 Task: Toggle the format on the save-enabled option in the notebook.
Action: Mouse moved to (48, 668)
Screenshot: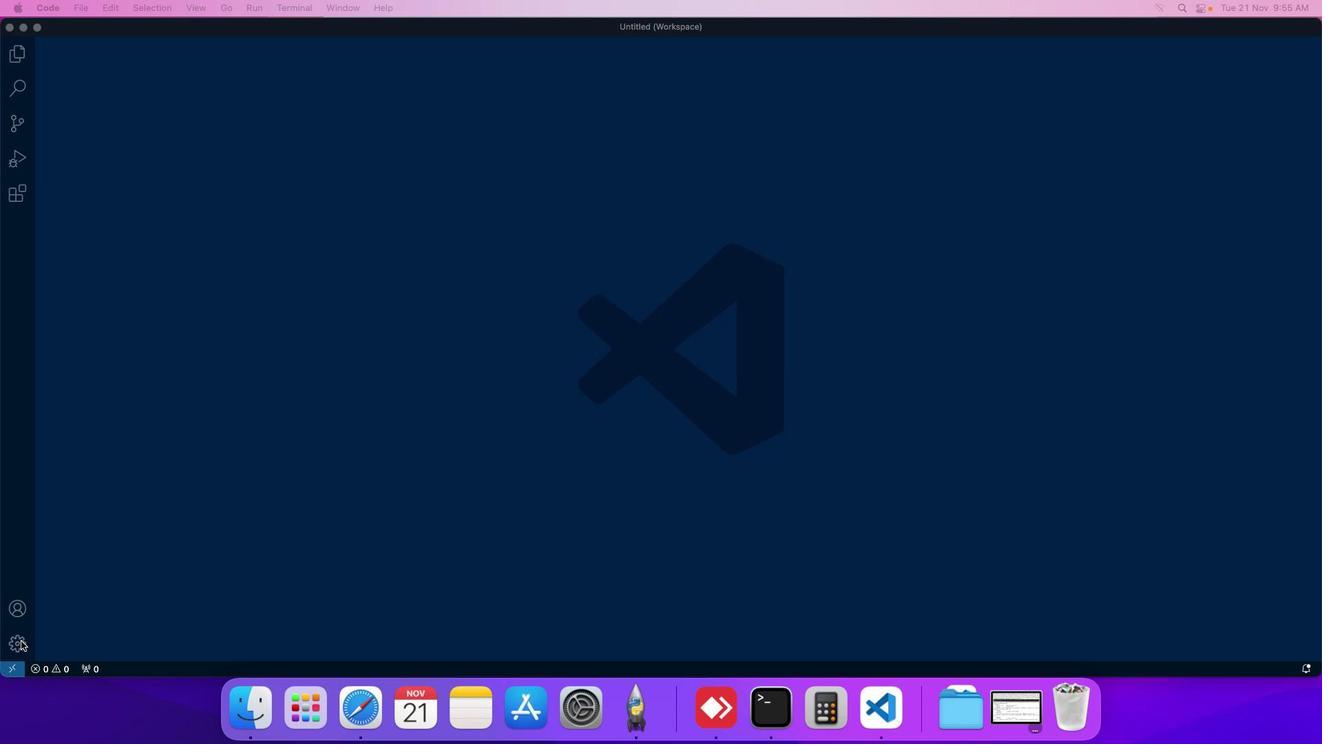 
Action: Mouse pressed left at (48, 668)
Screenshot: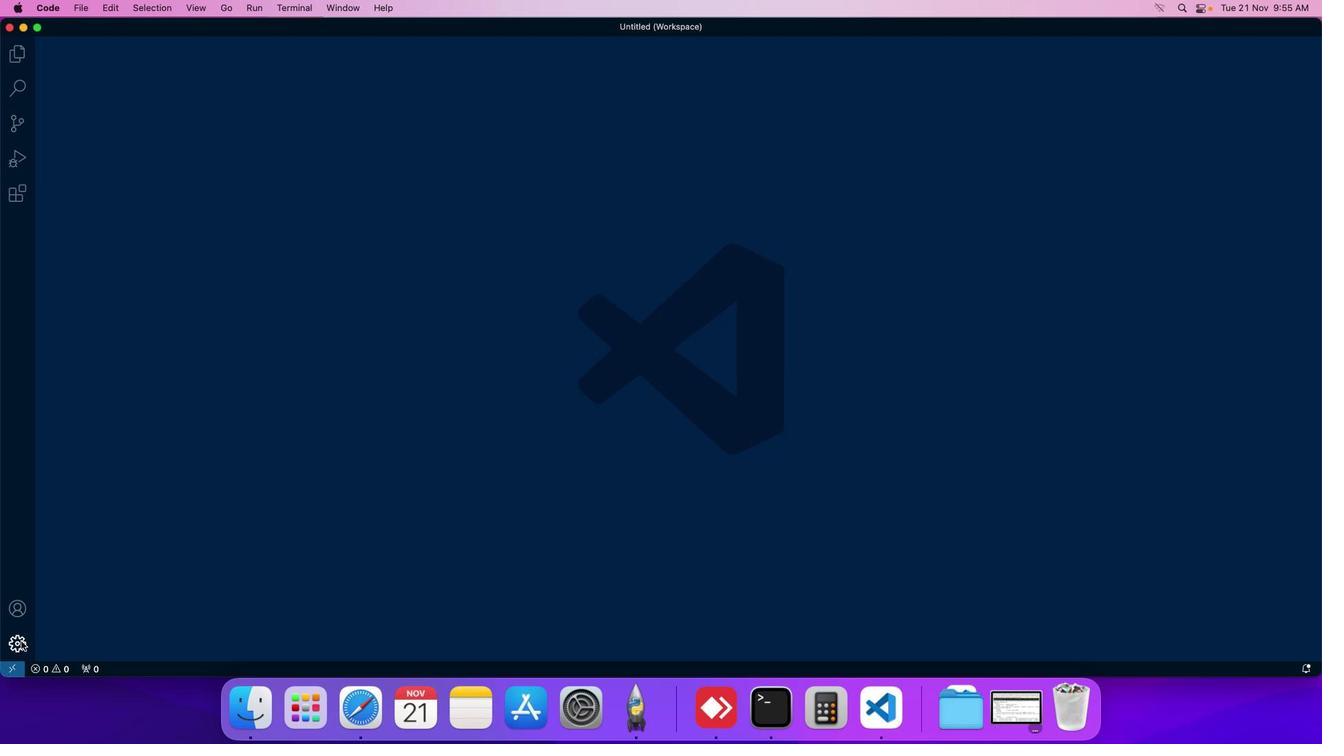 
Action: Mouse moved to (100, 569)
Screenshot: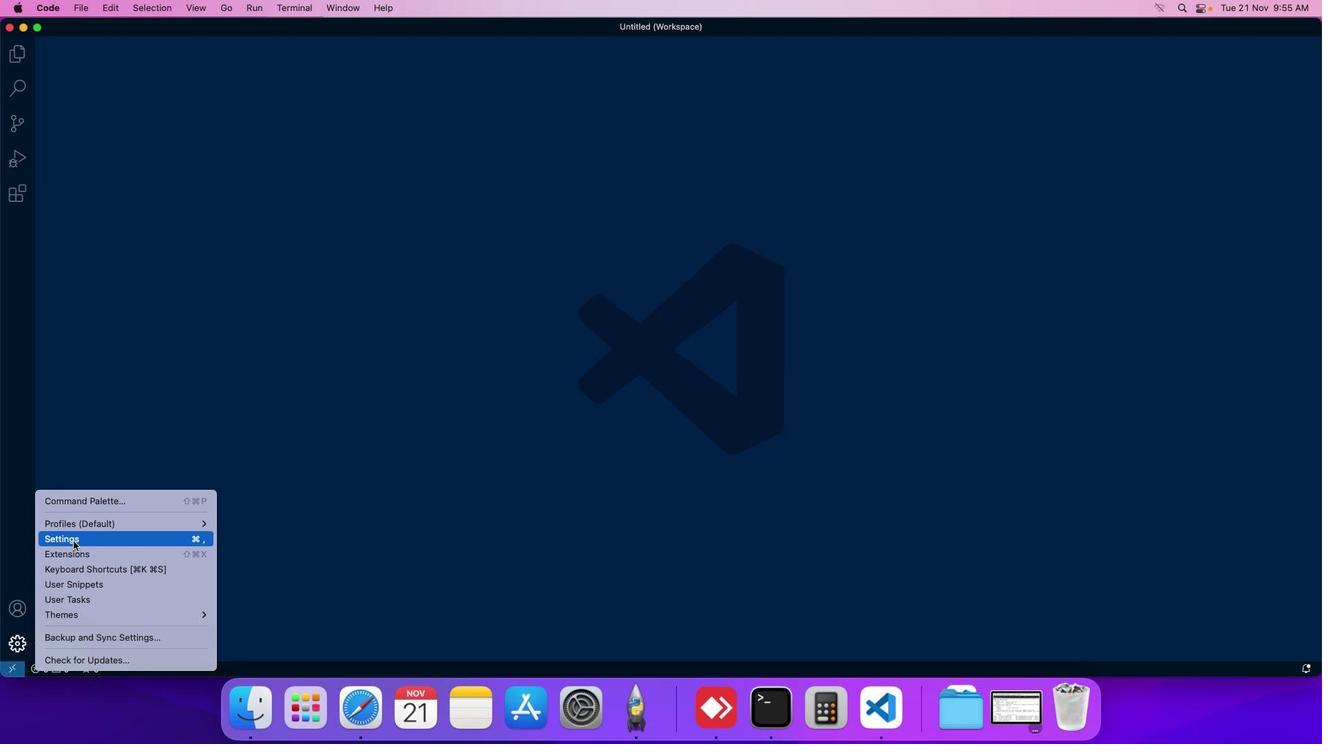 
Action: Mouse pressed left at (100, 569)
Screenshot: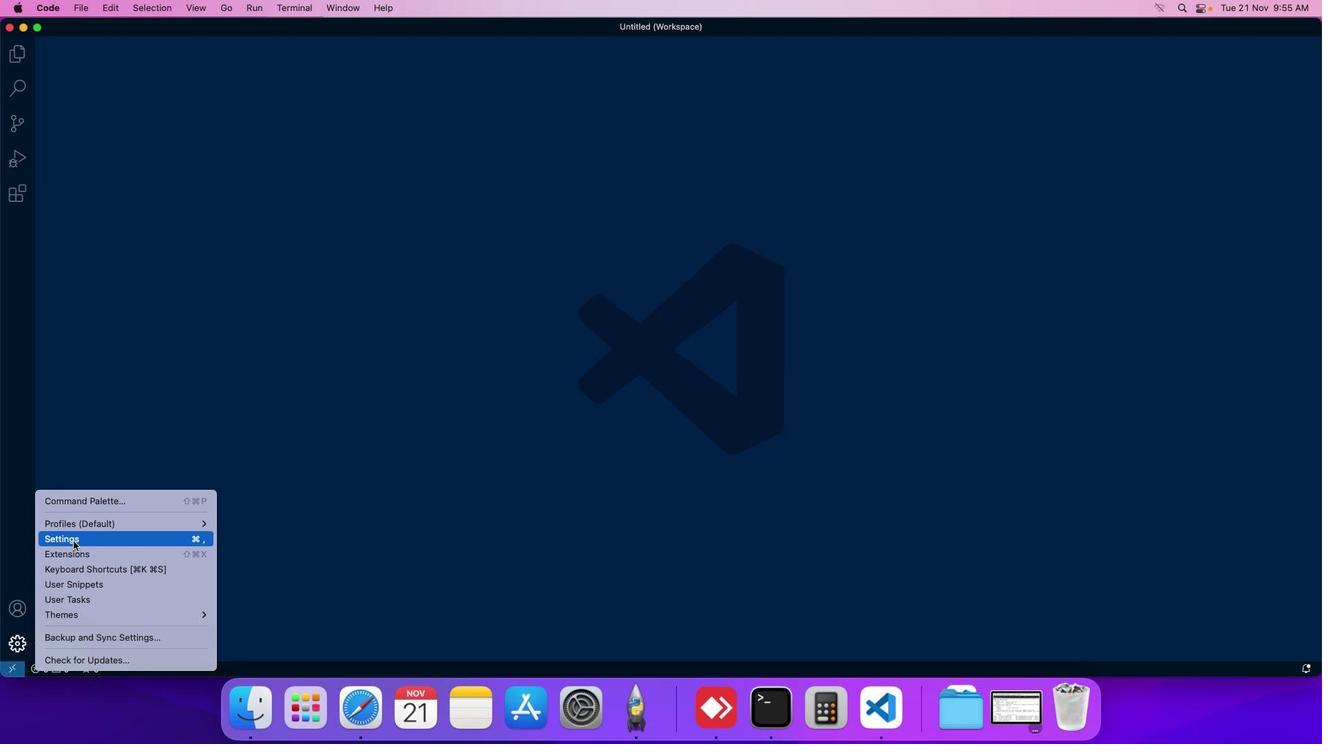 
Action: Mouse moved to (334, 137)
Screenshot: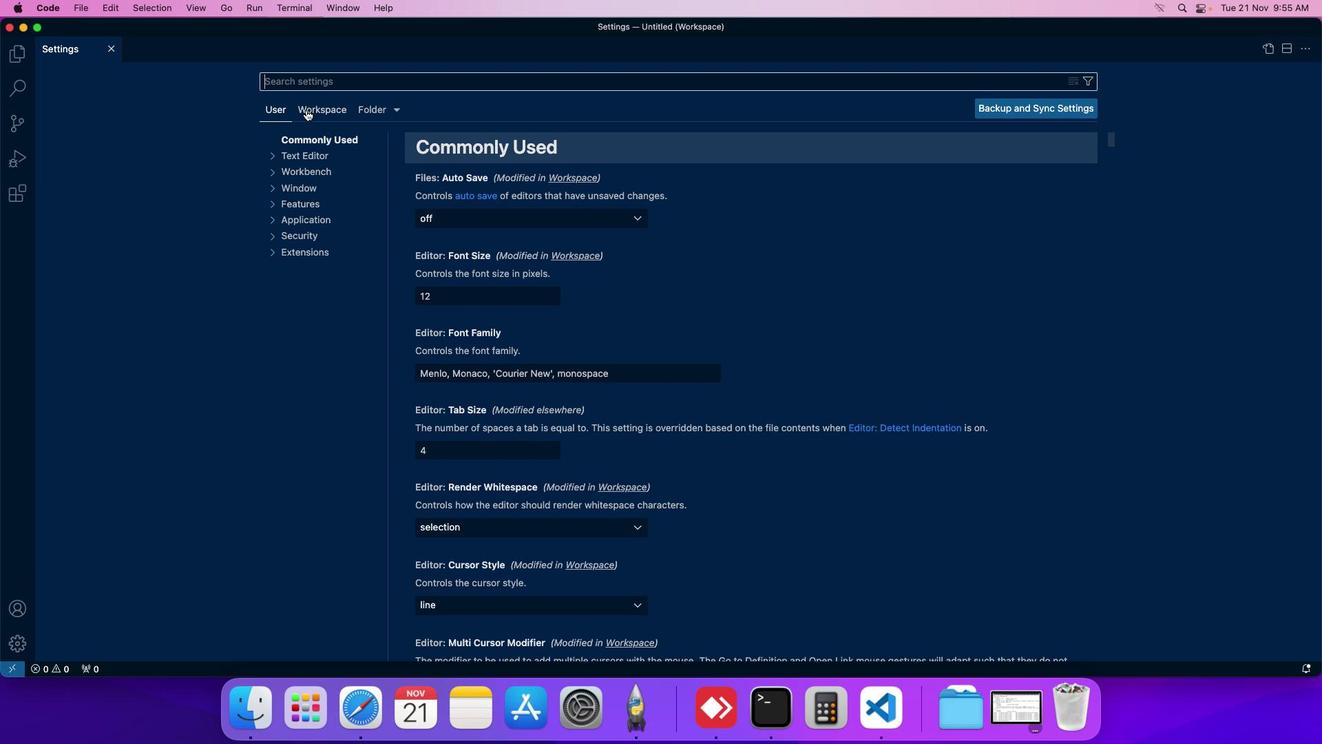 
Action: Mouse pressed left at (334, 137)
Screenshot: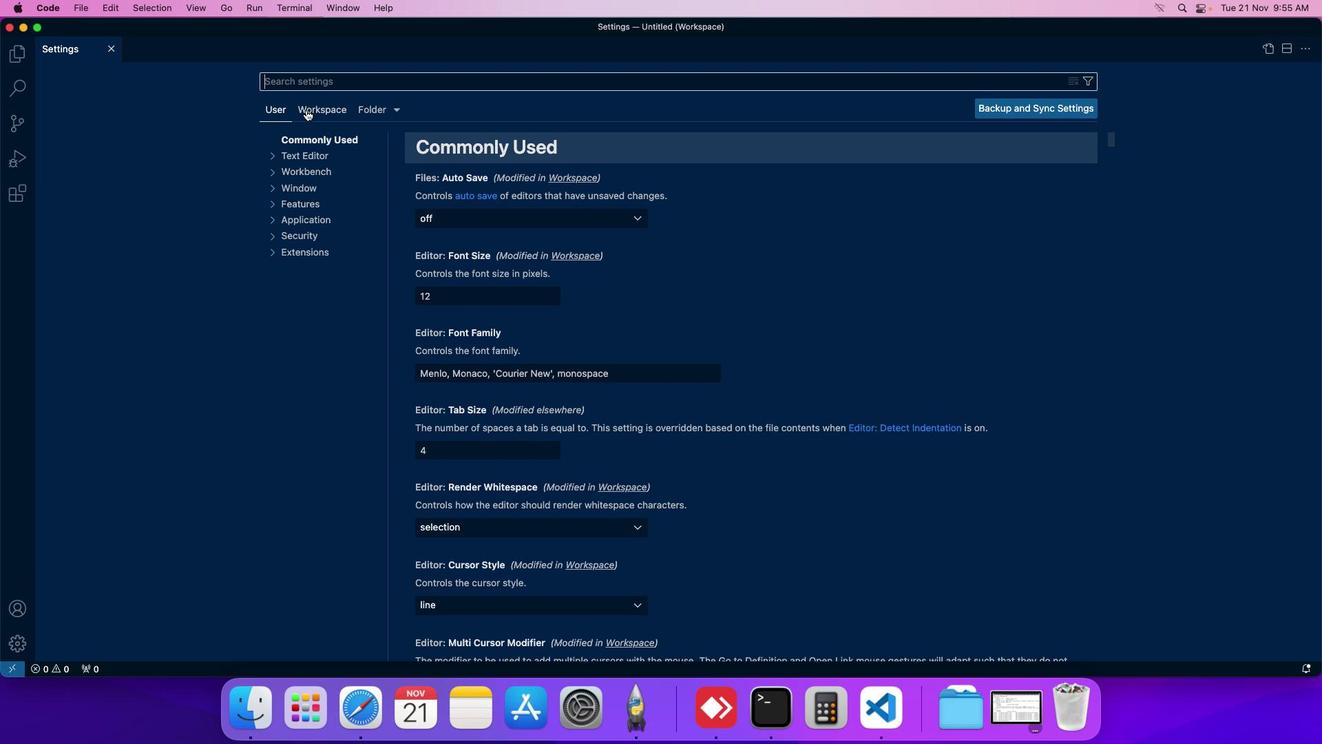 
Action: Mouse moved to (332, 234)
Screenshot: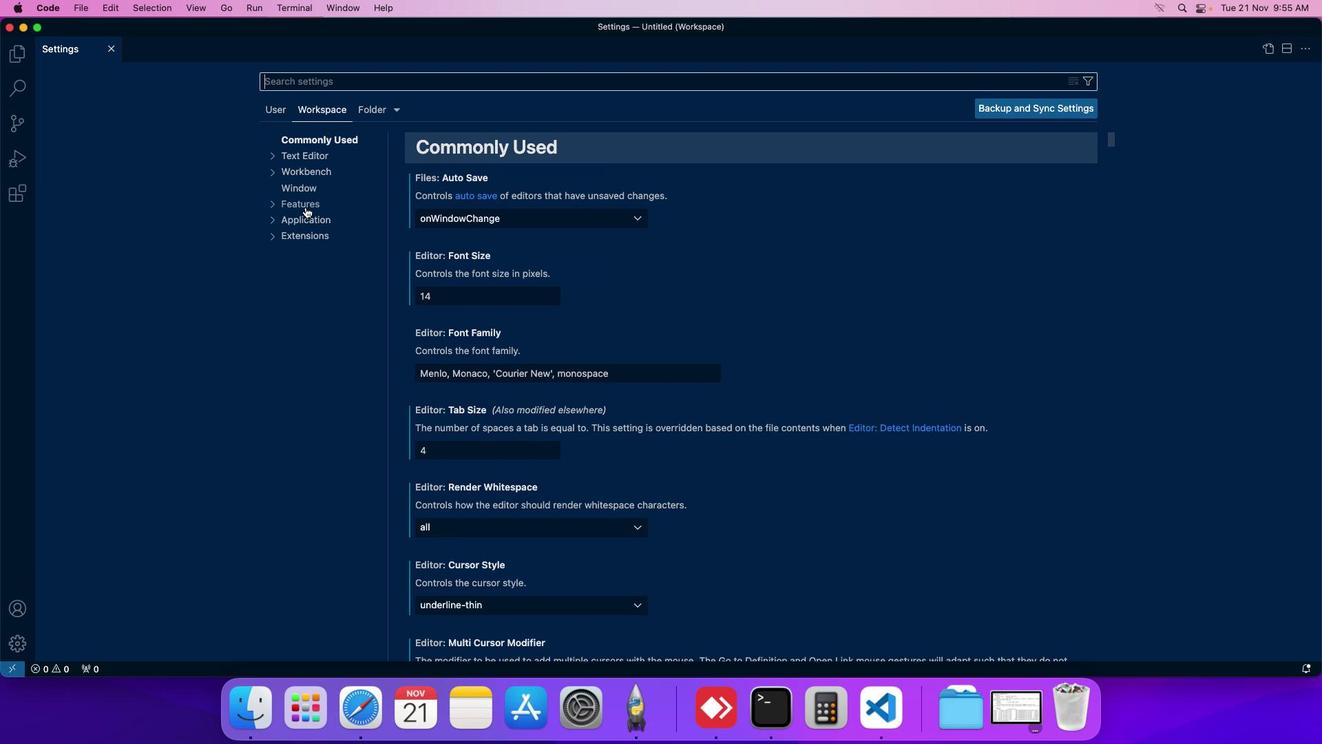 
Action: Mouse pressed left at (332, 234)
Screenshot: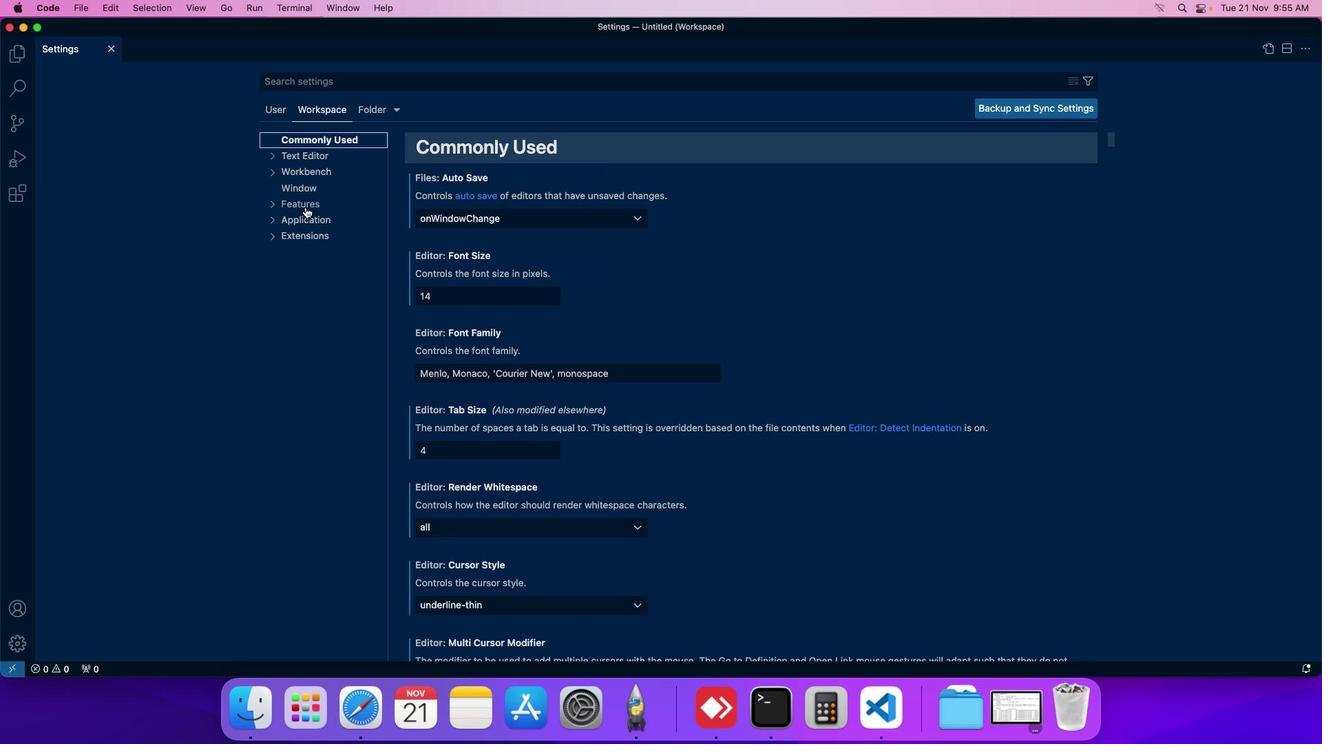 
Action: Mouse moved to (339, 471)
Screenshot: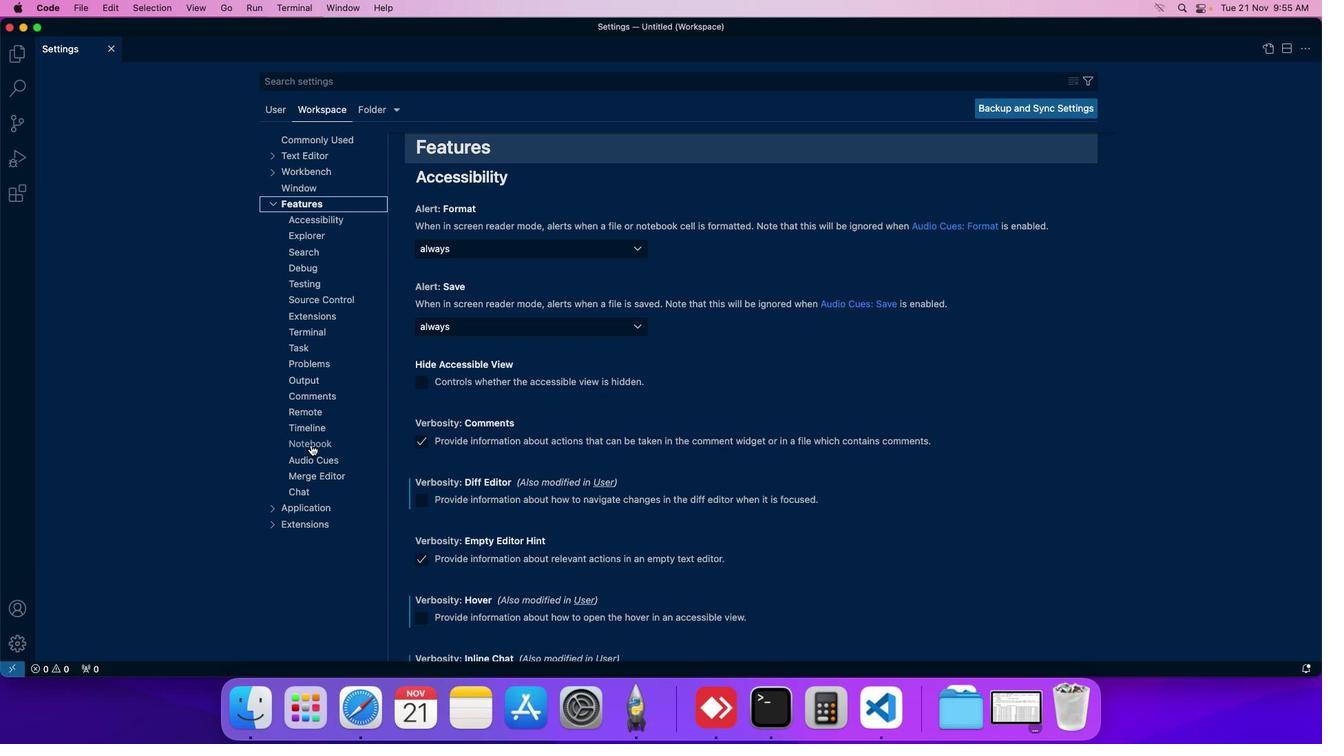 
Action: Mouse pressed left at (339, 471)
Screenshot: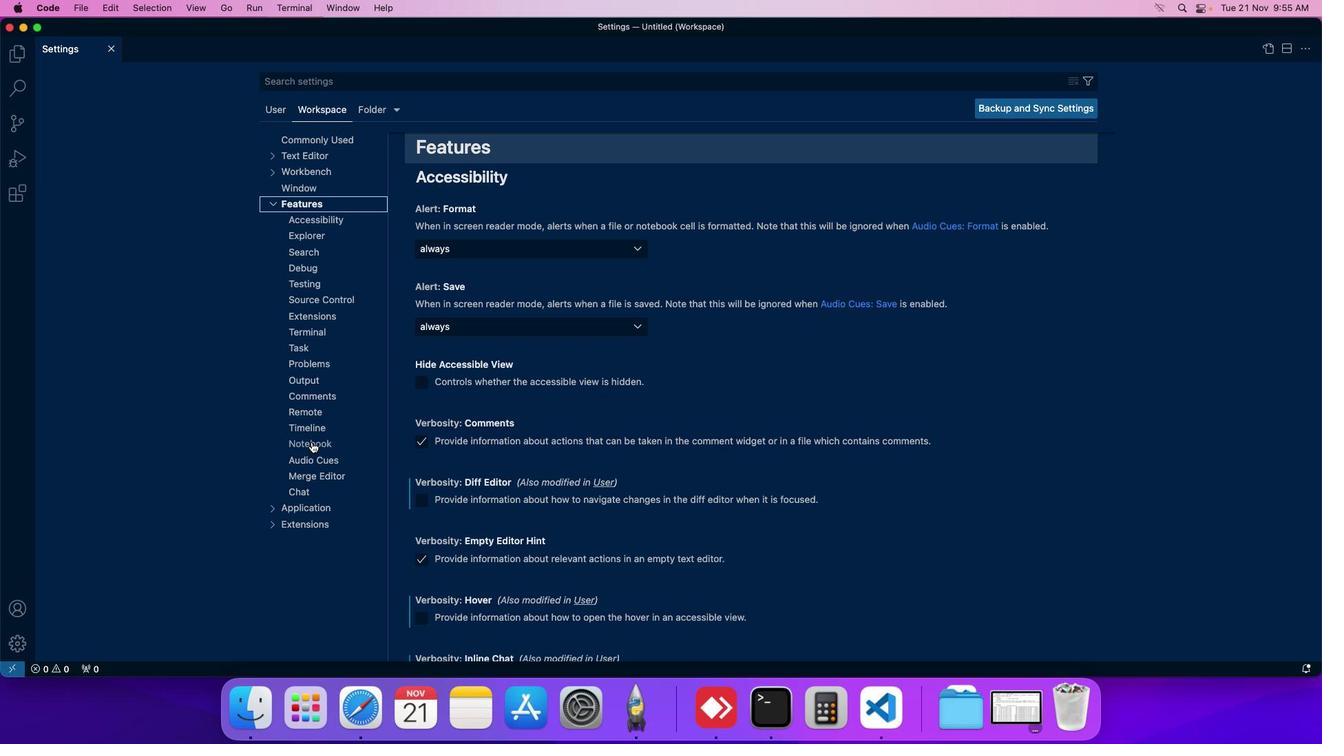 
Action: Mouse moved to (478, 496)
Screenshot: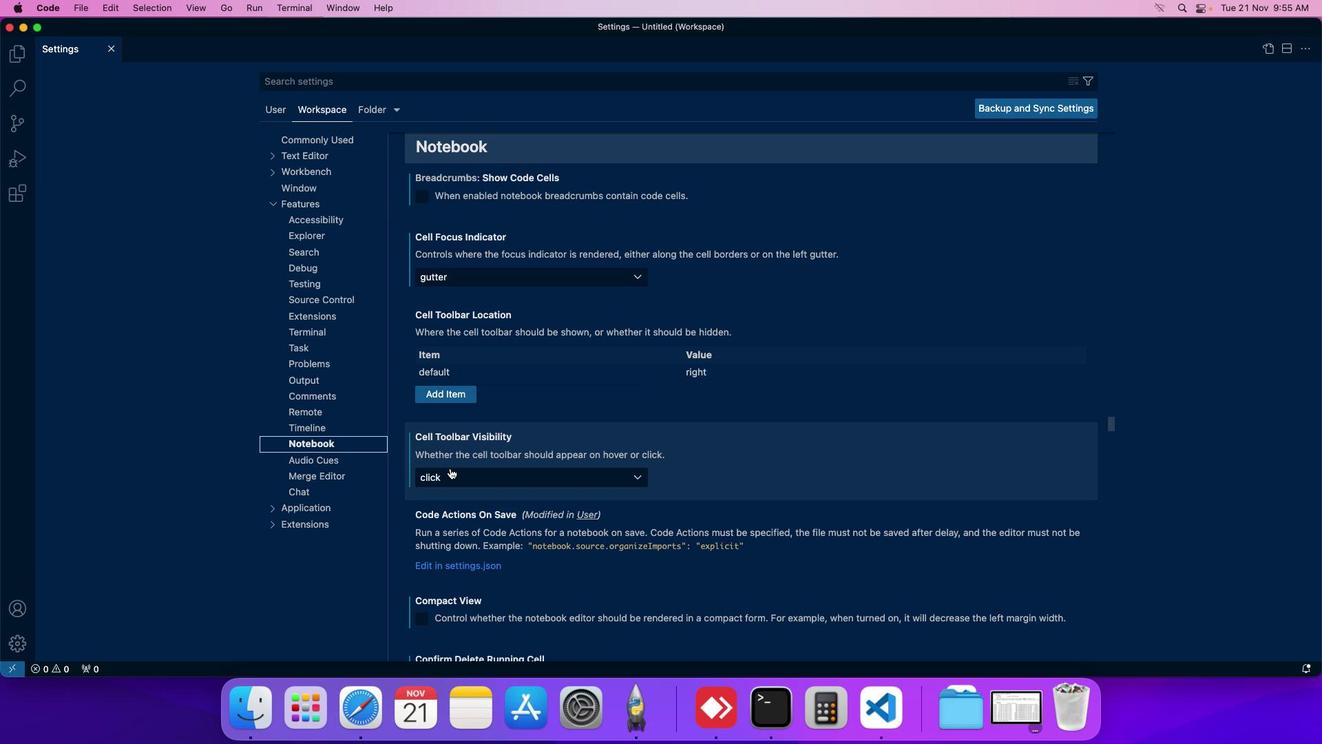 
Action: Mouse scrolled (478, 496) with delta (27, 26)
Screenshot: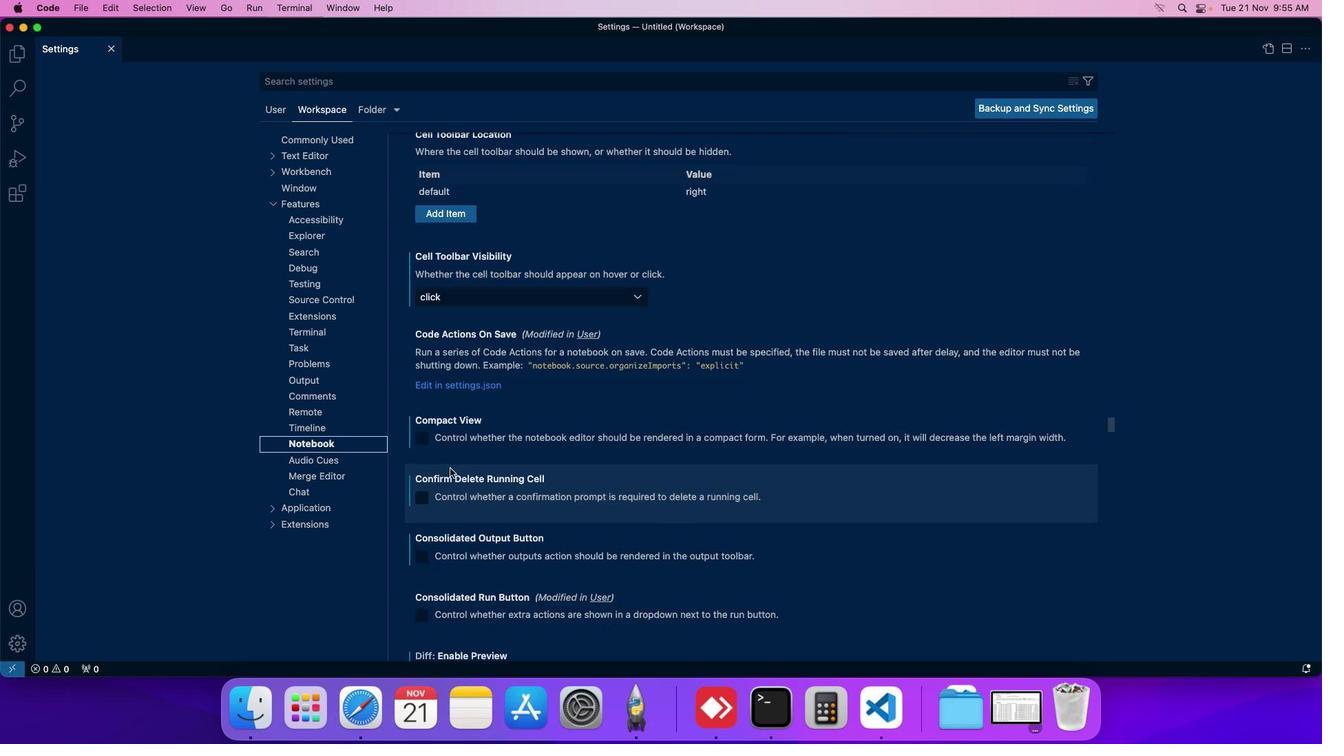 
Action: Mouse scrolled (478, 496) with delta (27, 26)
Screenshot: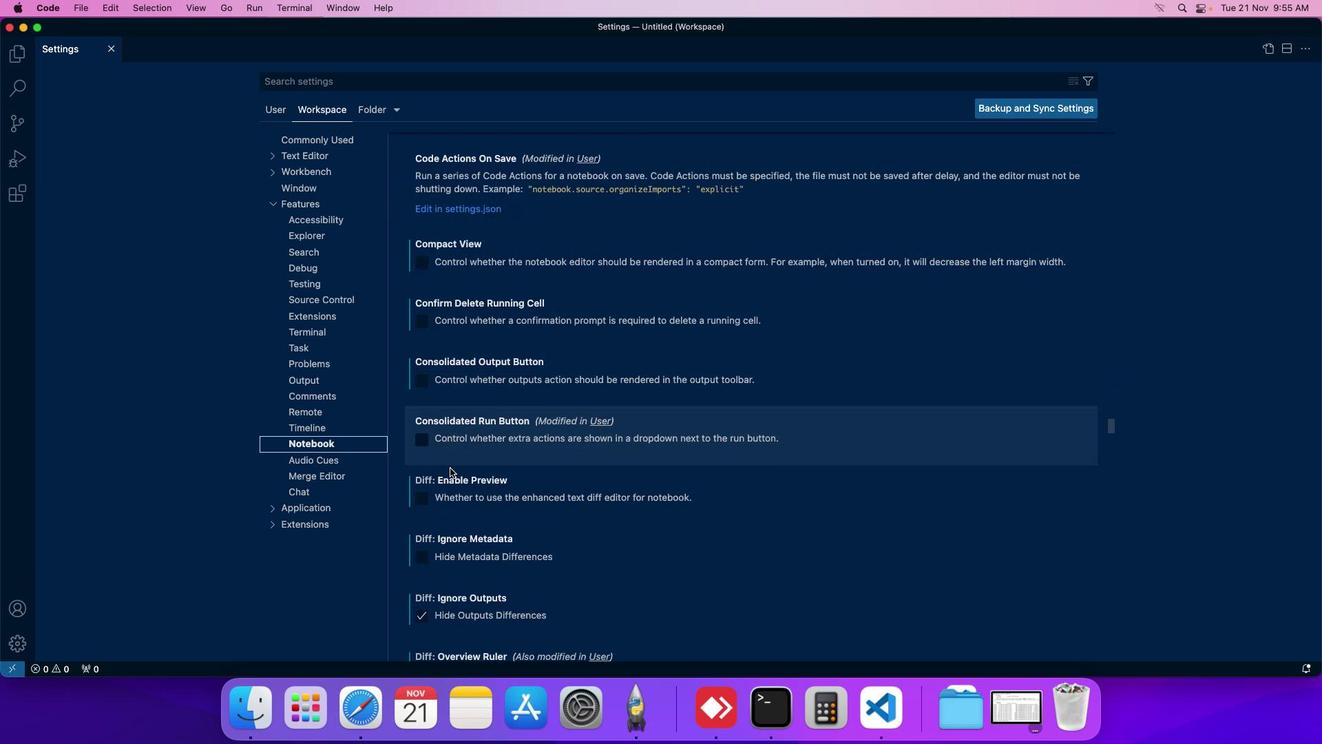 
Action: Mouse scrolled (478, 496) with delta (27, 26)
Screenshot: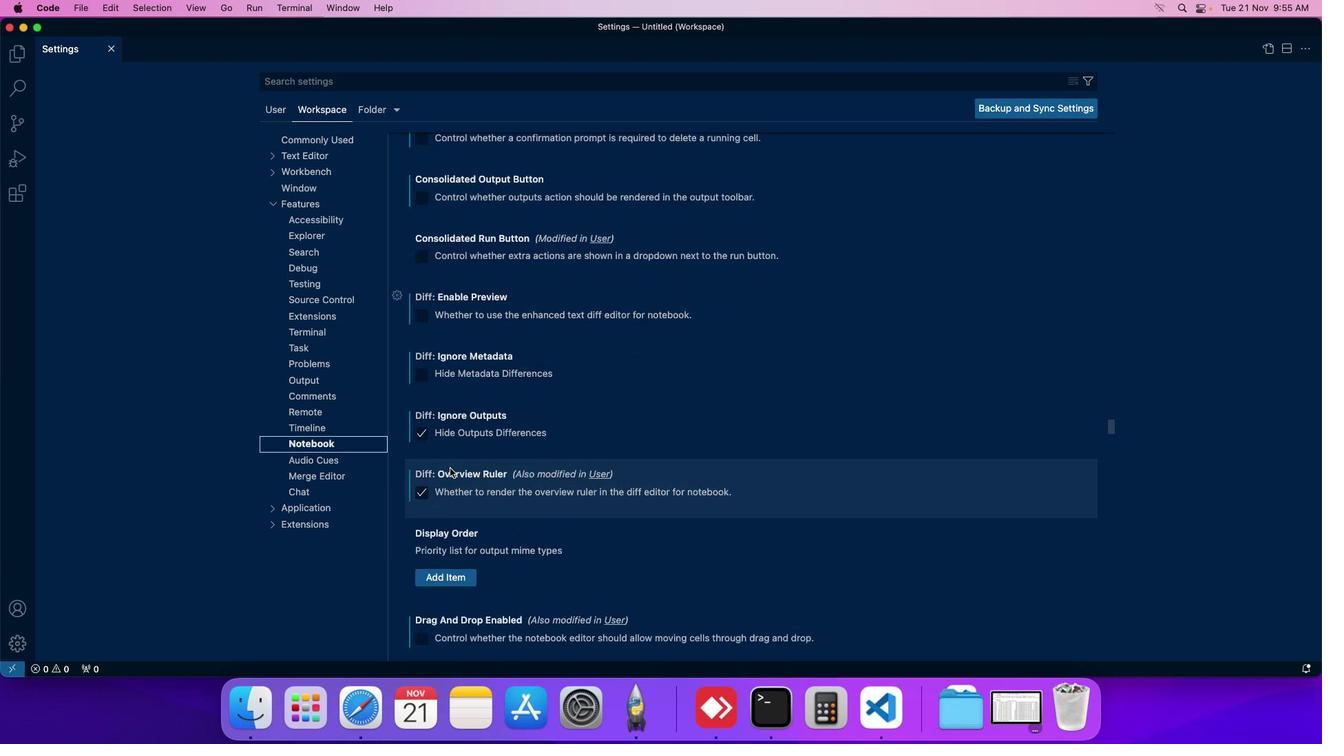 
Action: Mouse moved to (478, 496)
Screenshot: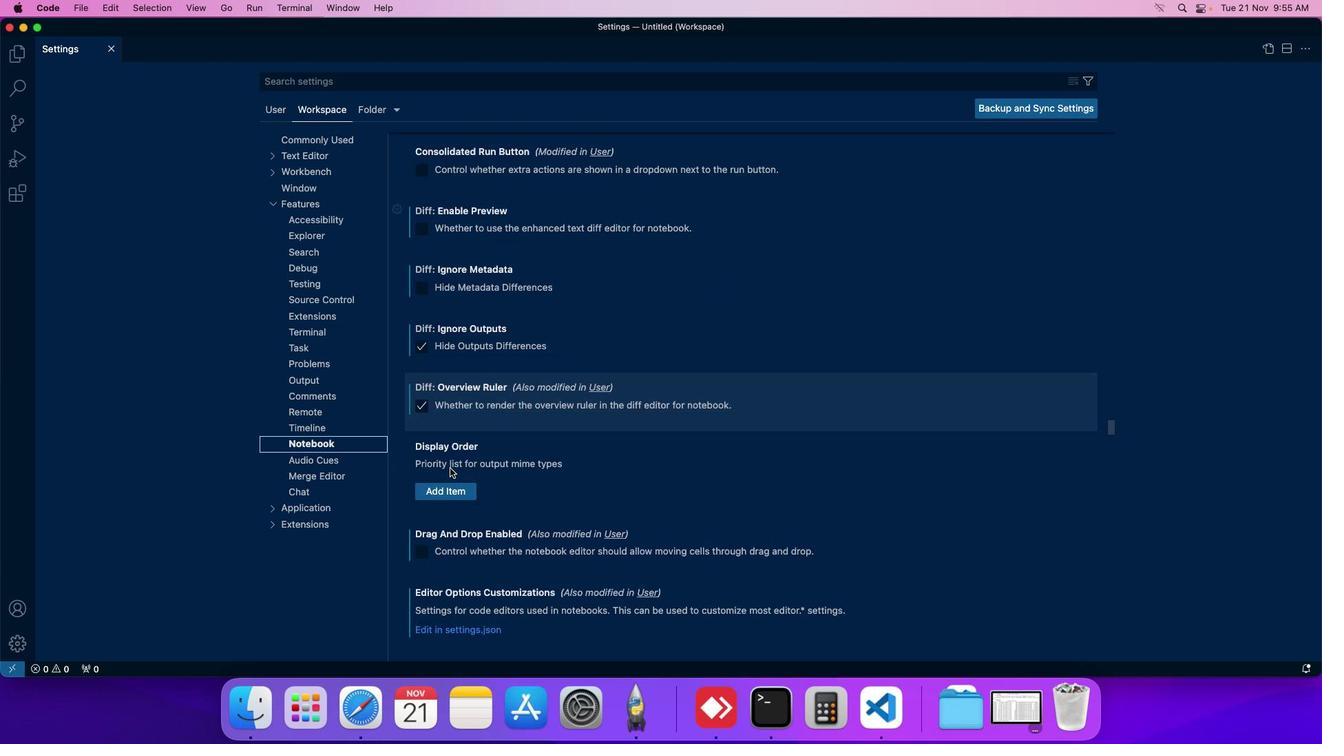 
Action: Mouse scrolled (478, 496) with delta (27, 26)
Screenshot: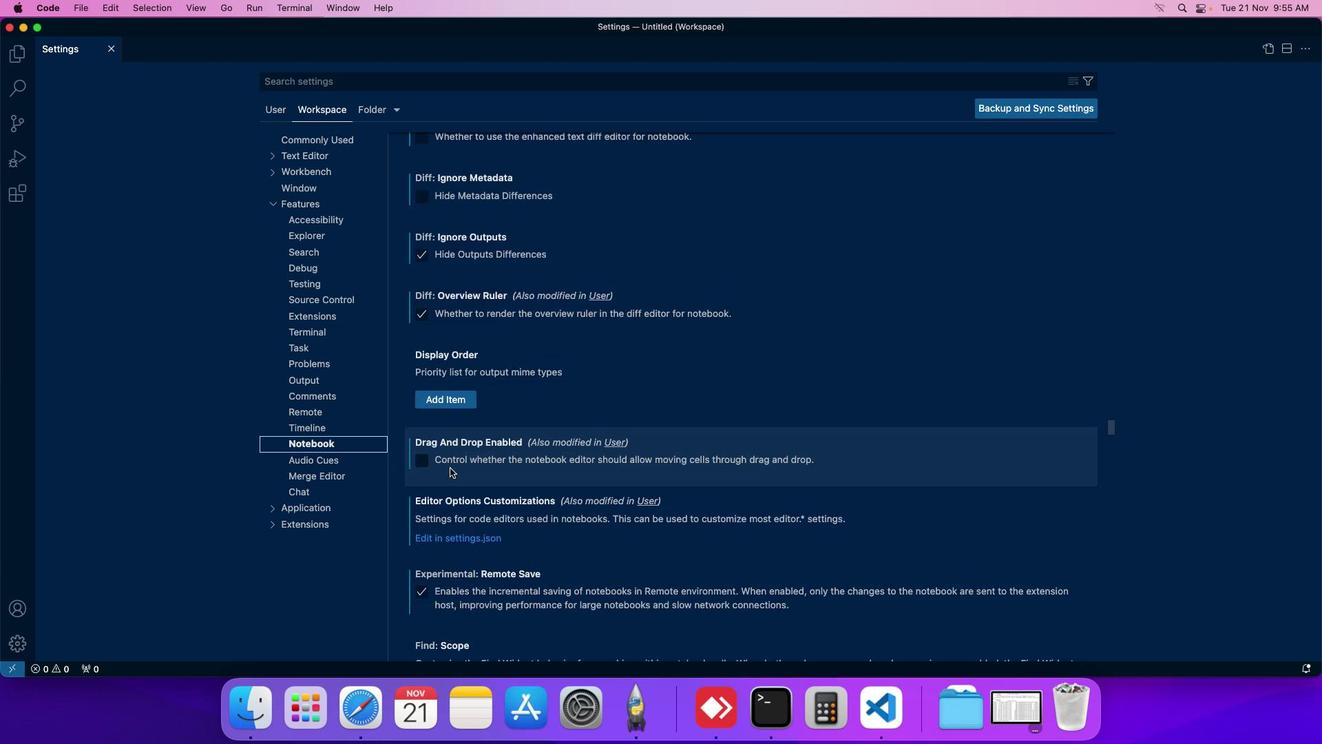 
Action: Mouse moved to (478, 496)
Screenshot: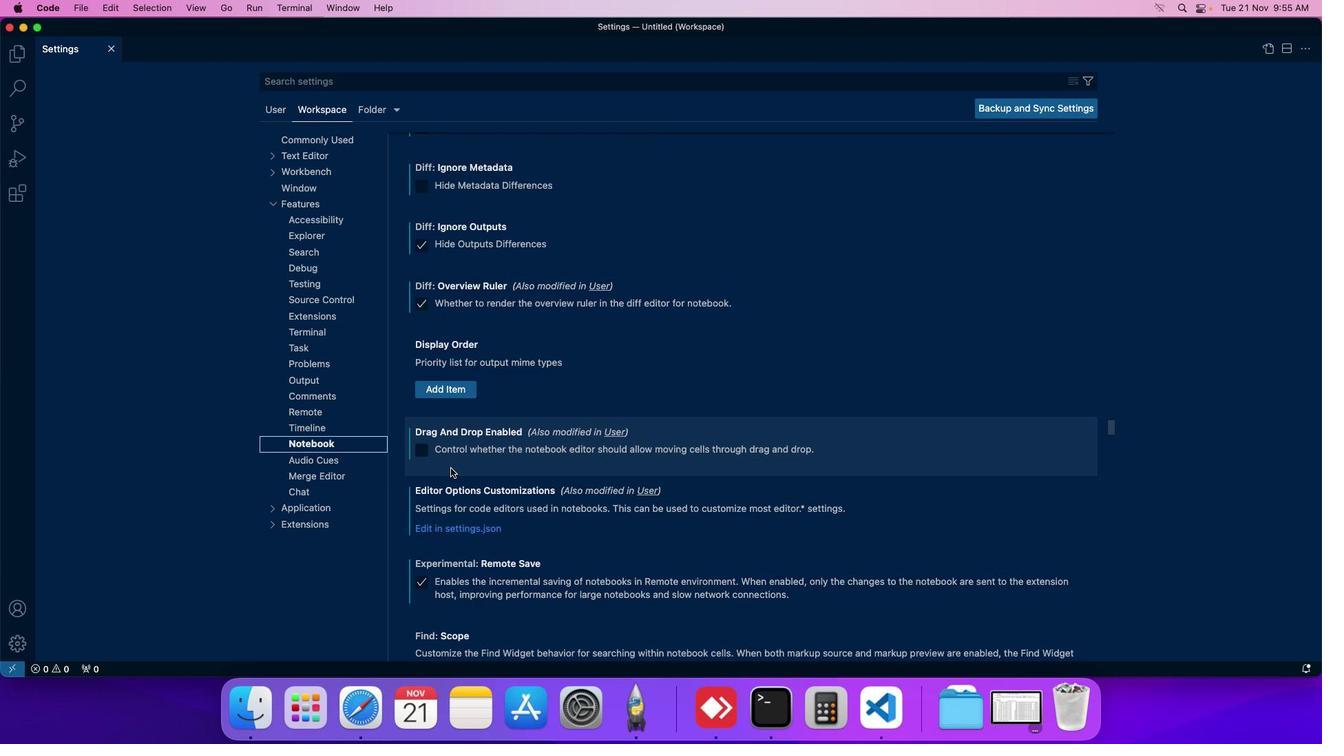 
Action: Mouse scrolled (478, 496) with delta (27, 26)
Screenshot: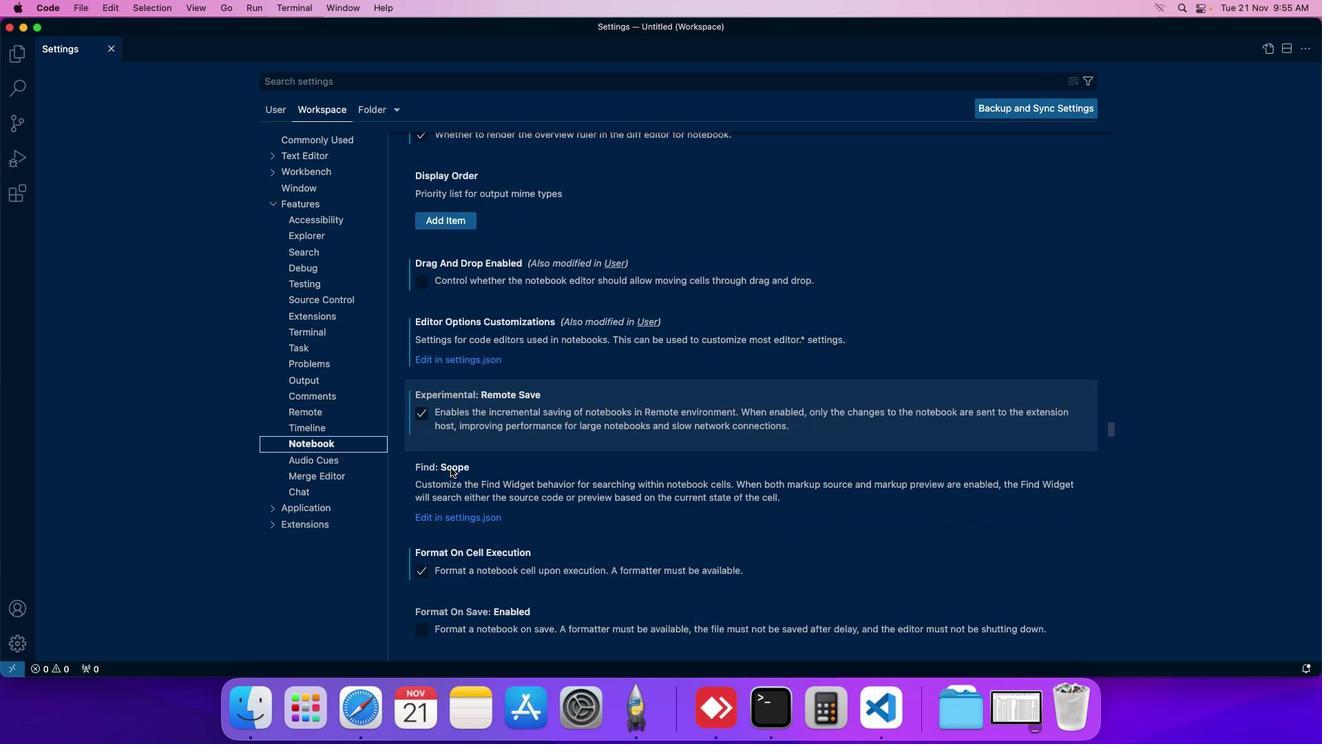 
Action: Mouse moved to (478, 330)
Screenshot: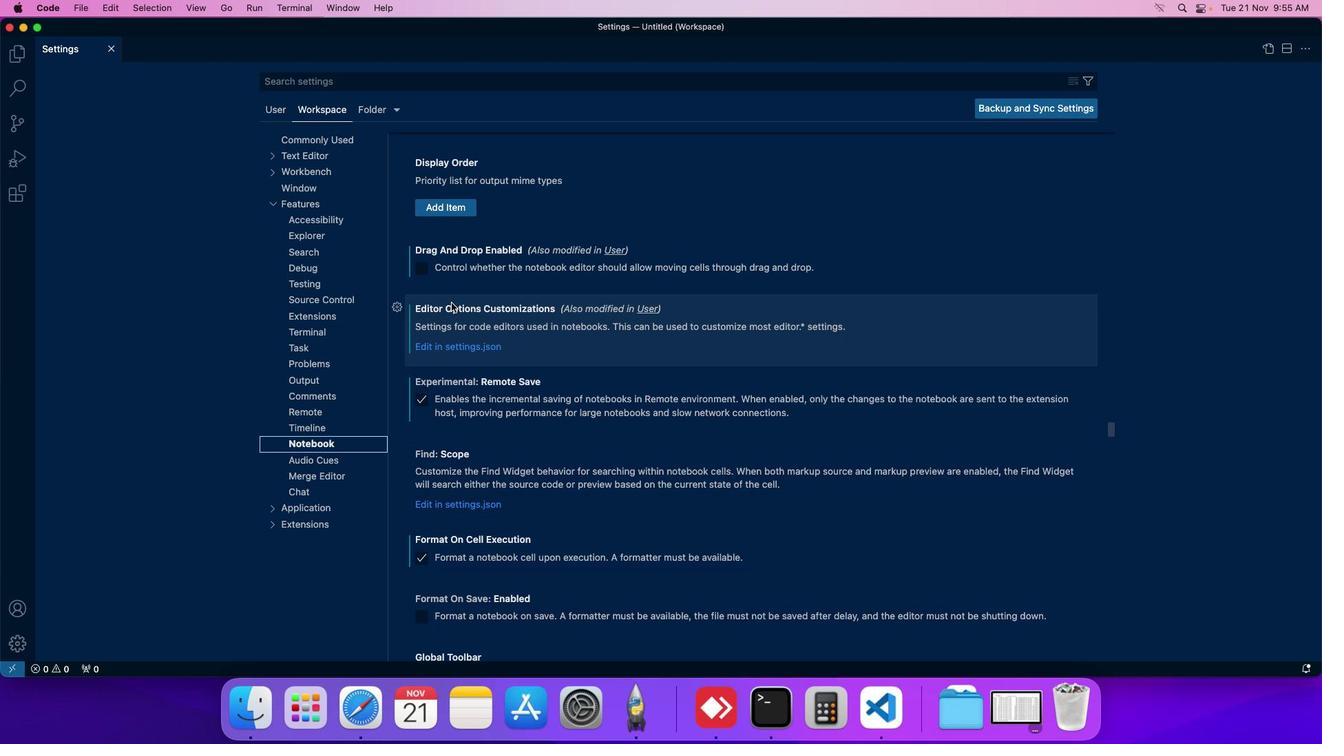 
Action: Mouse scrolled (478, 330) with delta (27, 26)
Screenshot: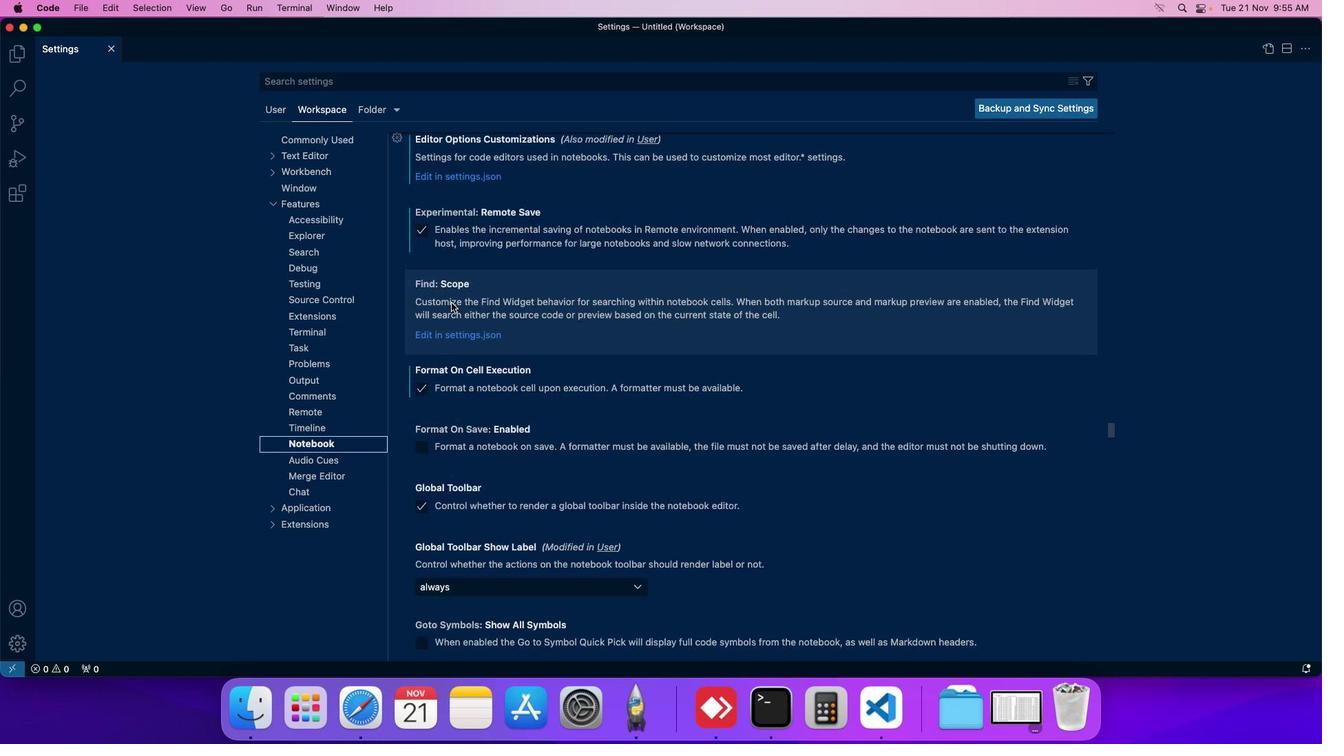 
Action: Mouse moved to (456, 465)
Screenshot: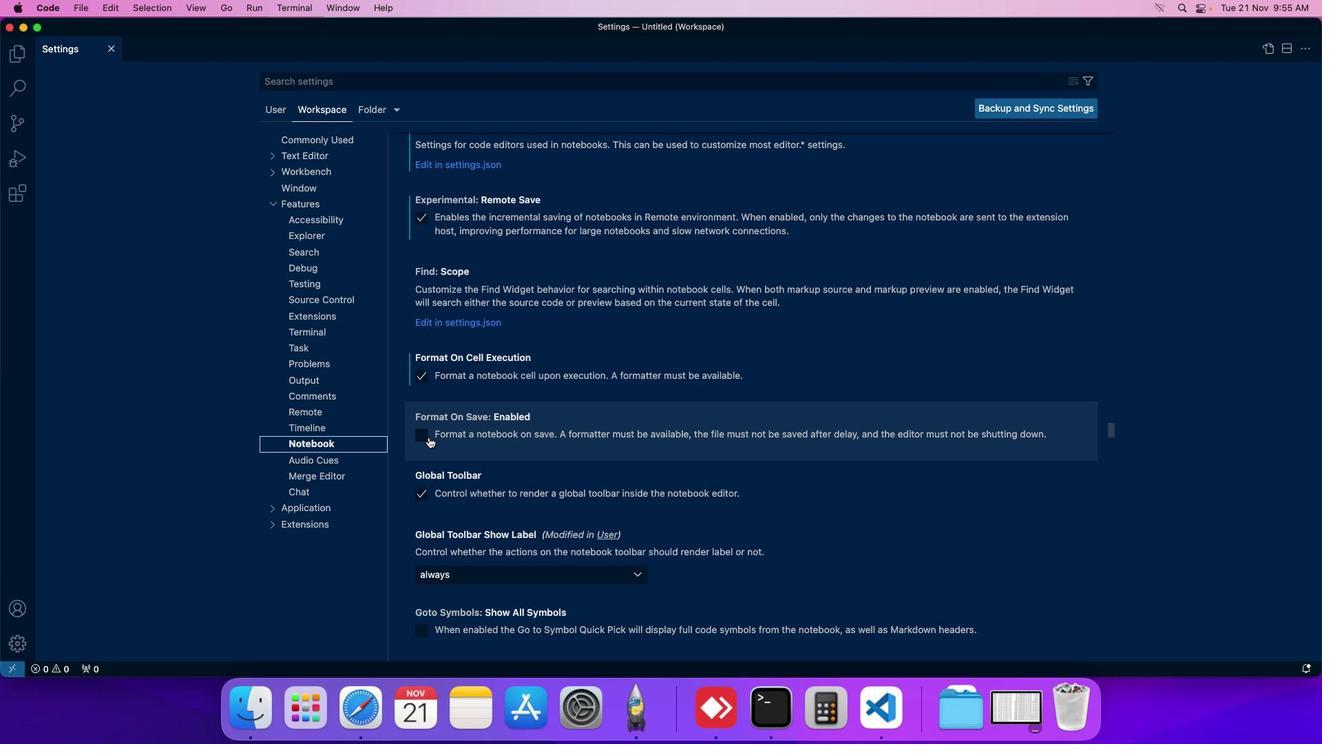 
Action: Mouse pressed left at (456, 465)
Screenshot: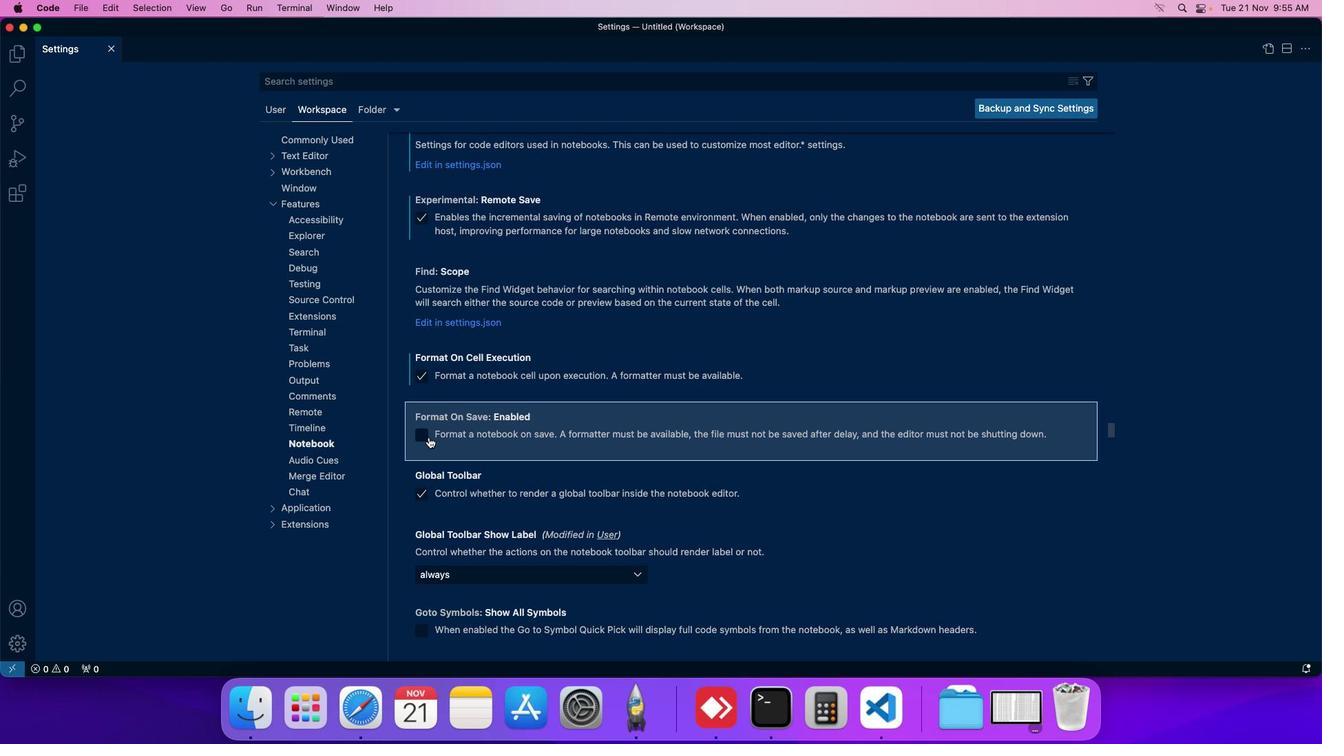 
Action: Mouse moved to (452, 464)
Screenshot: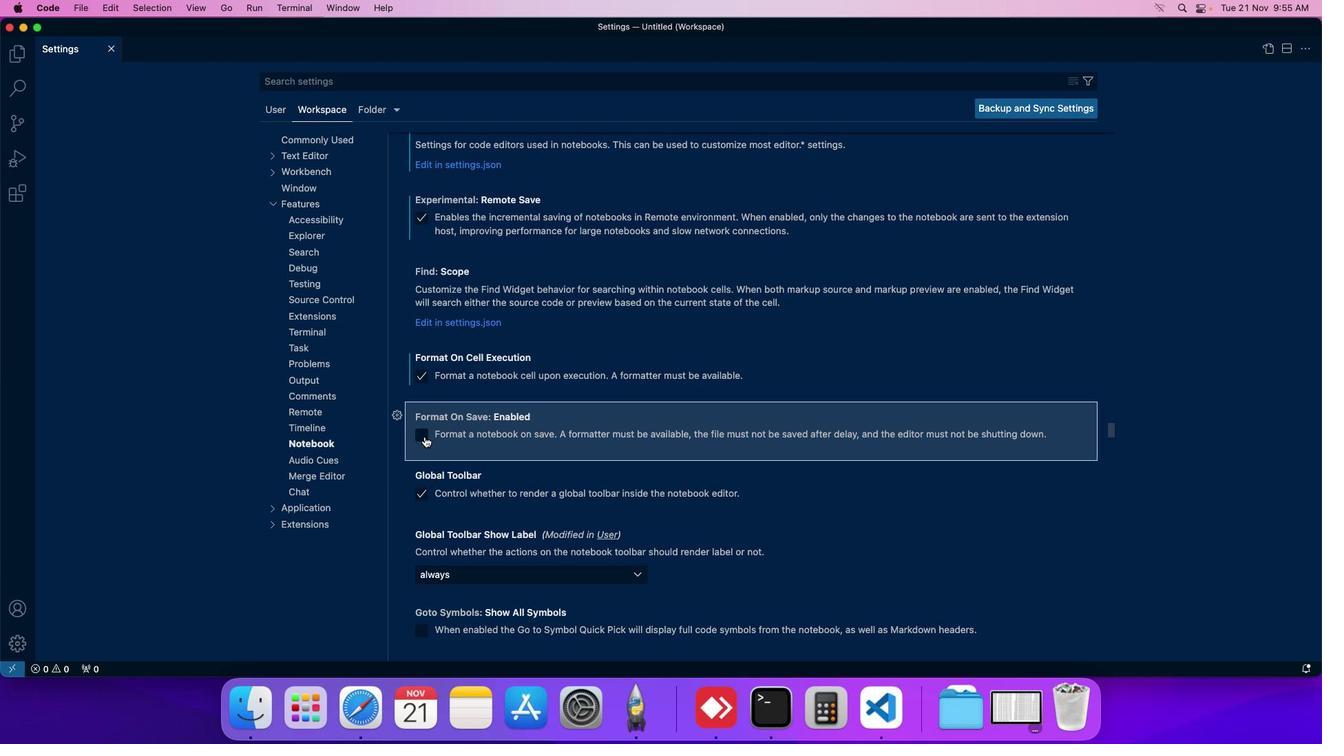 
Action: Mouse pressed left at (452, 464)
Screenshot: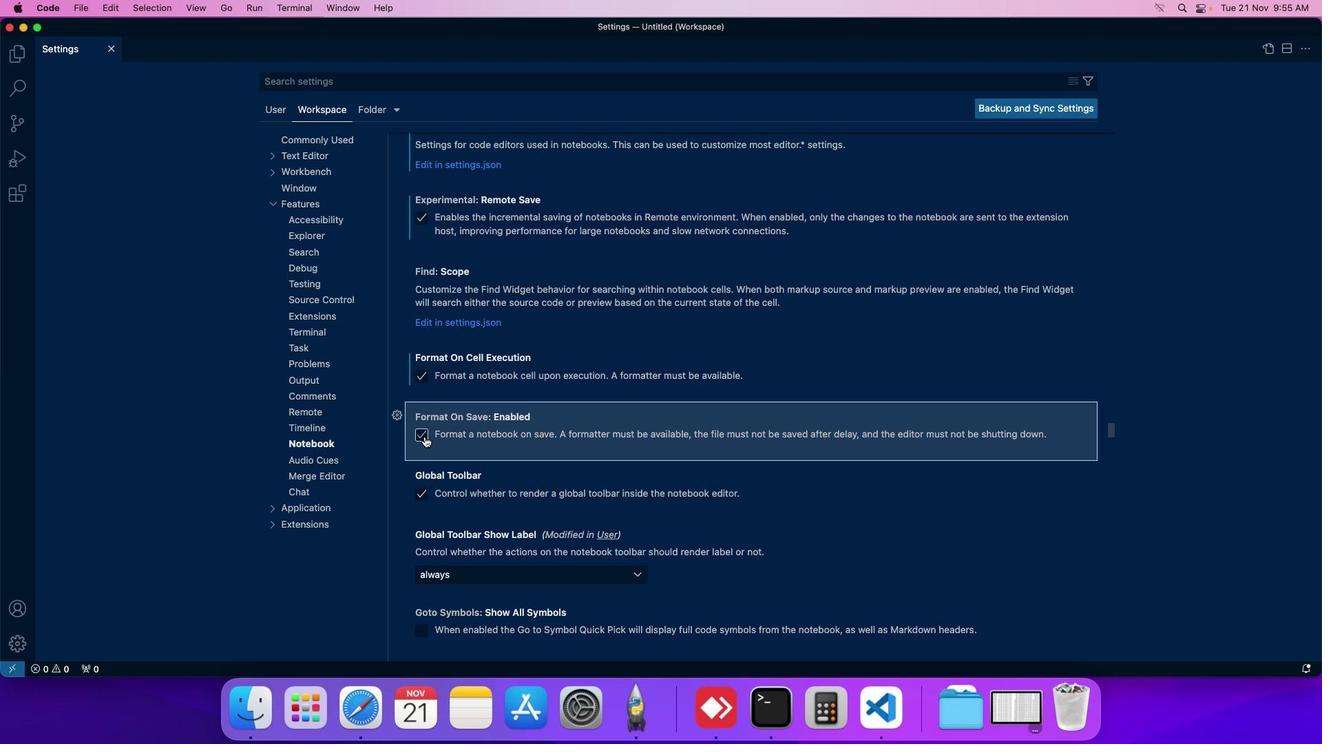 
Action: Mouse moved to (457, 467)
Screenshot: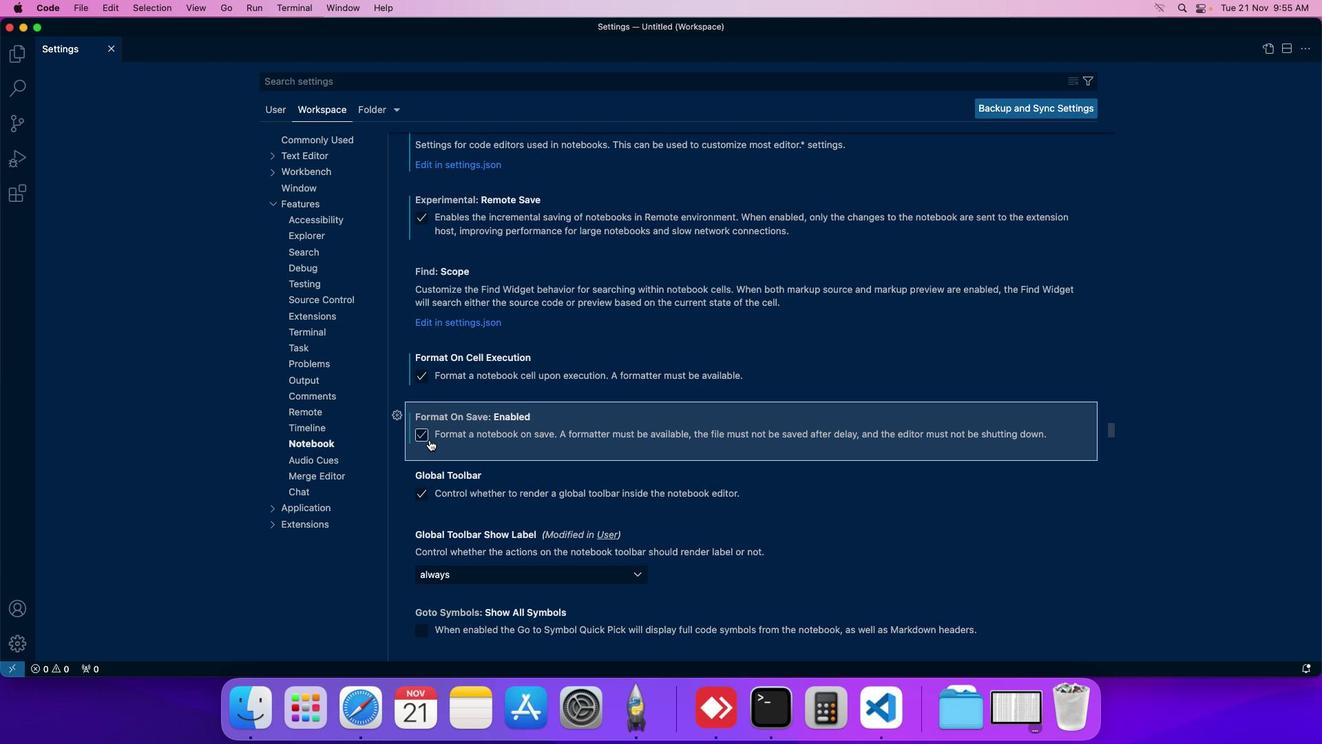 
